 Task: Create a rule when a start date in next month is set on a date.
Action: Mouse pressed left at (569, 468)
Screenshot: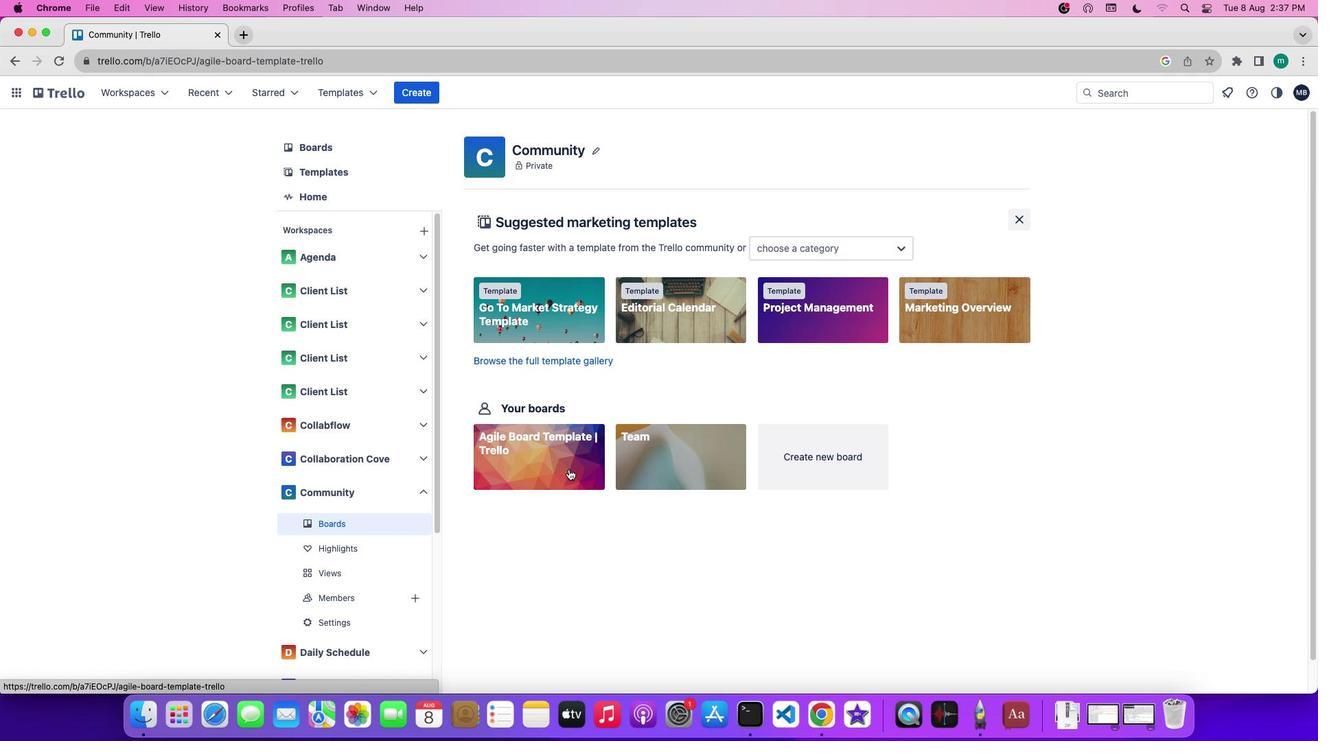 
Action: Mouse moved to (1201, 313)
Screenshot: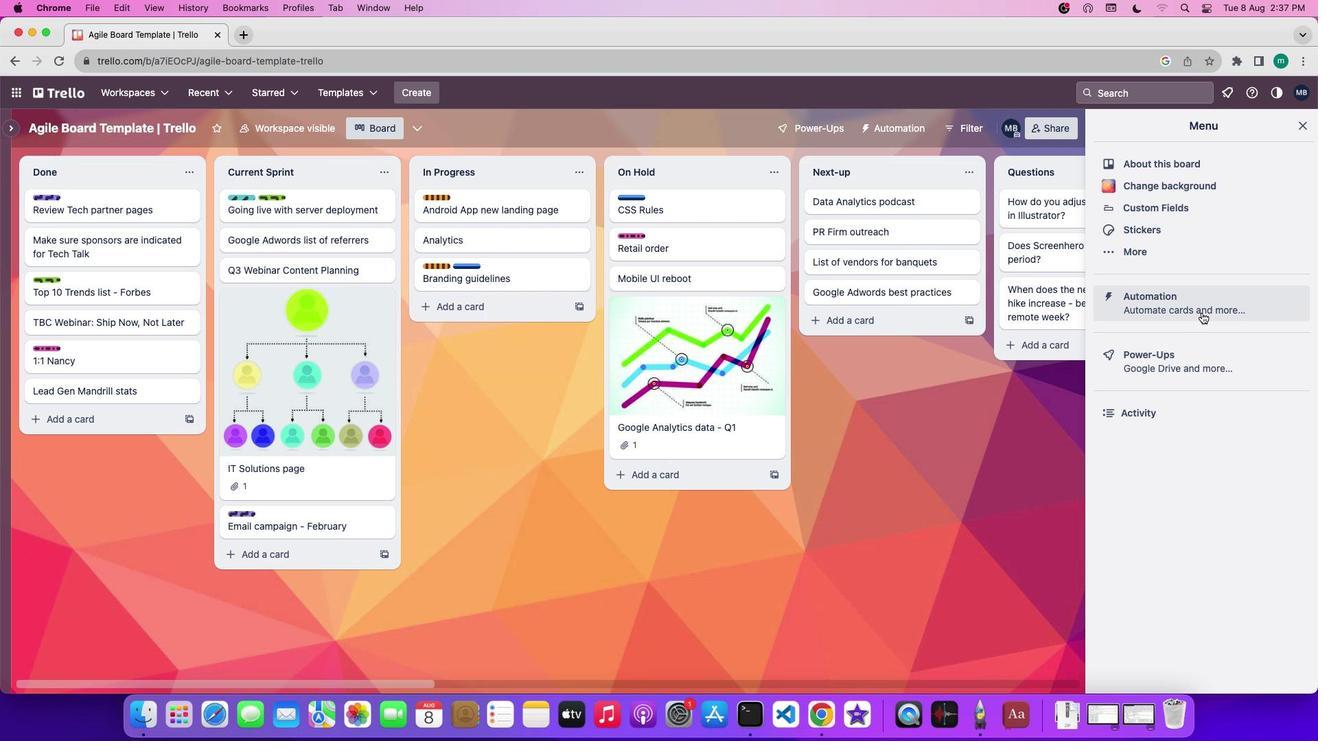 
Action: Mouse pressed left at (1201, 313)
Screenshot: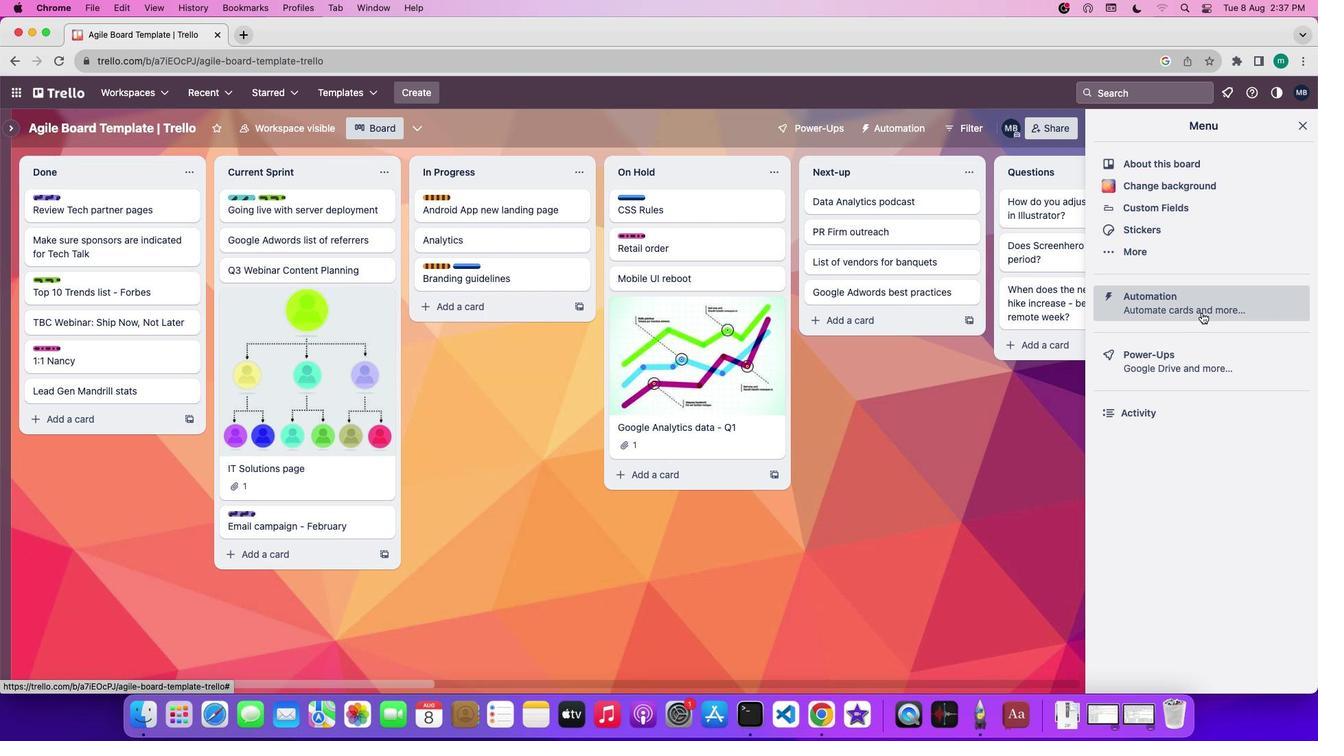 
Action: Mouse moved to (52, 252)
Screenshot: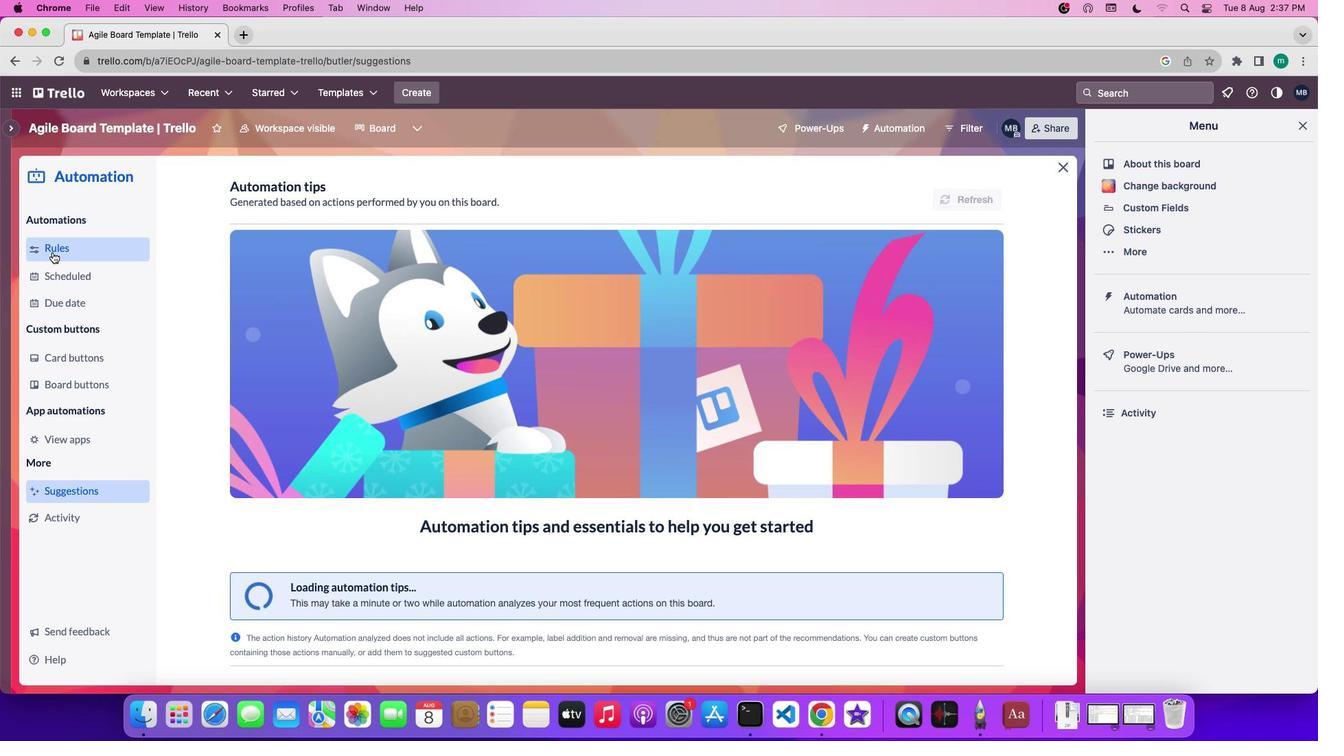 
Action: Mouse pressed left at (52, 252)
Screenshot: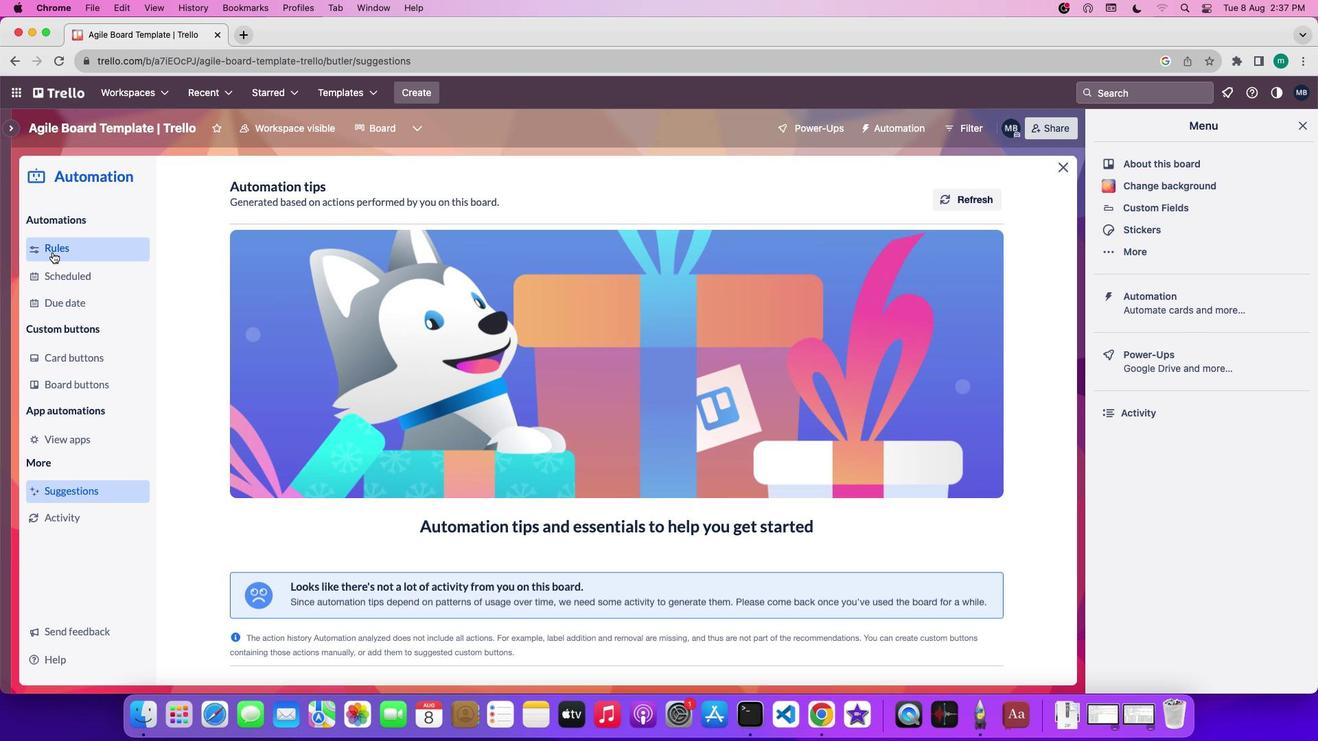 
Action: Mouse moved to (880, 197)
Screenshot: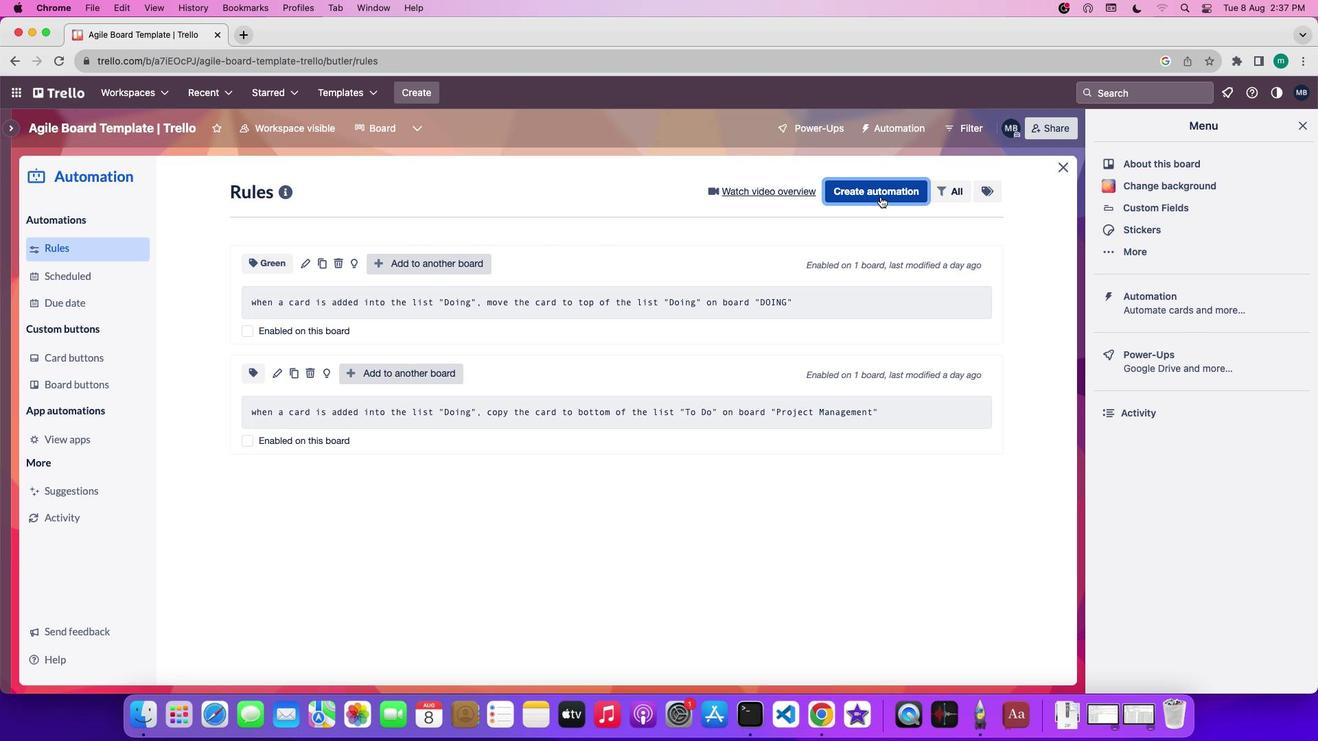 
Action: Mouse pressed left at (880, 197)
Screenshot: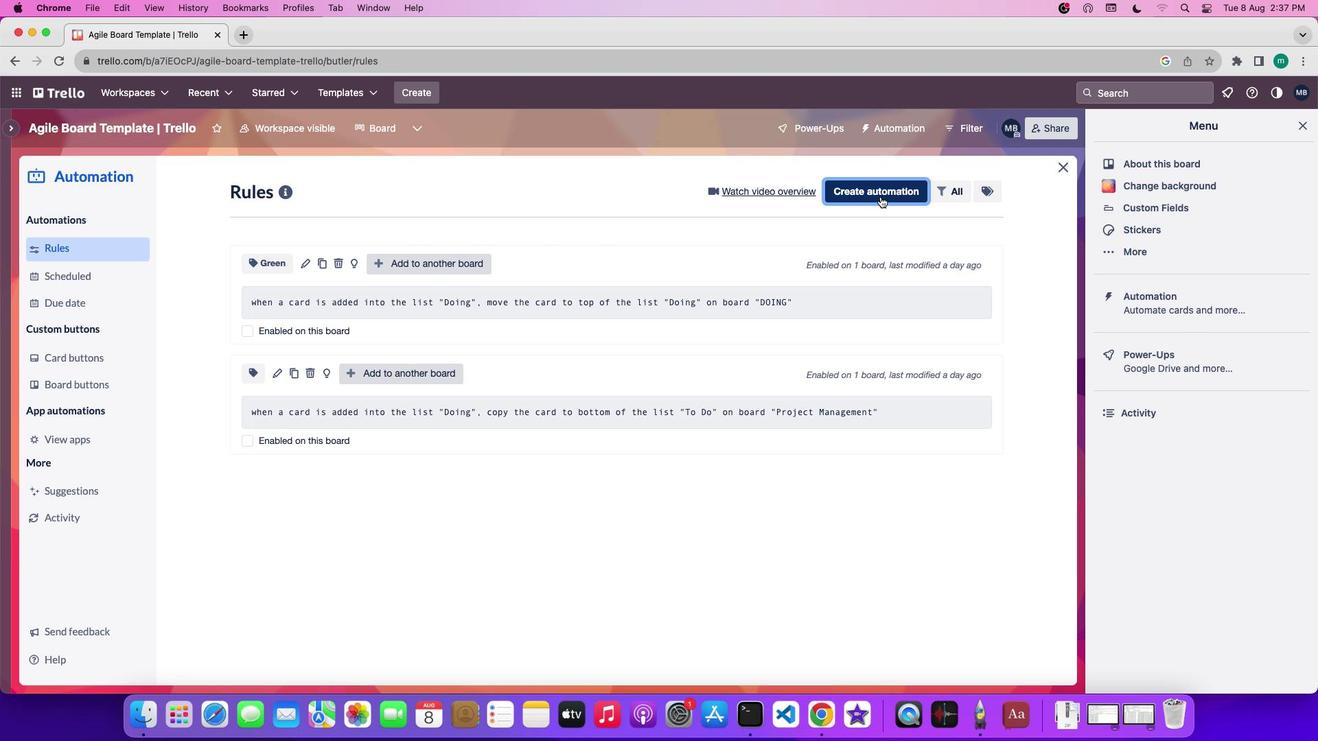 
Action: Mouse moved to (488, 412)
Screenshot: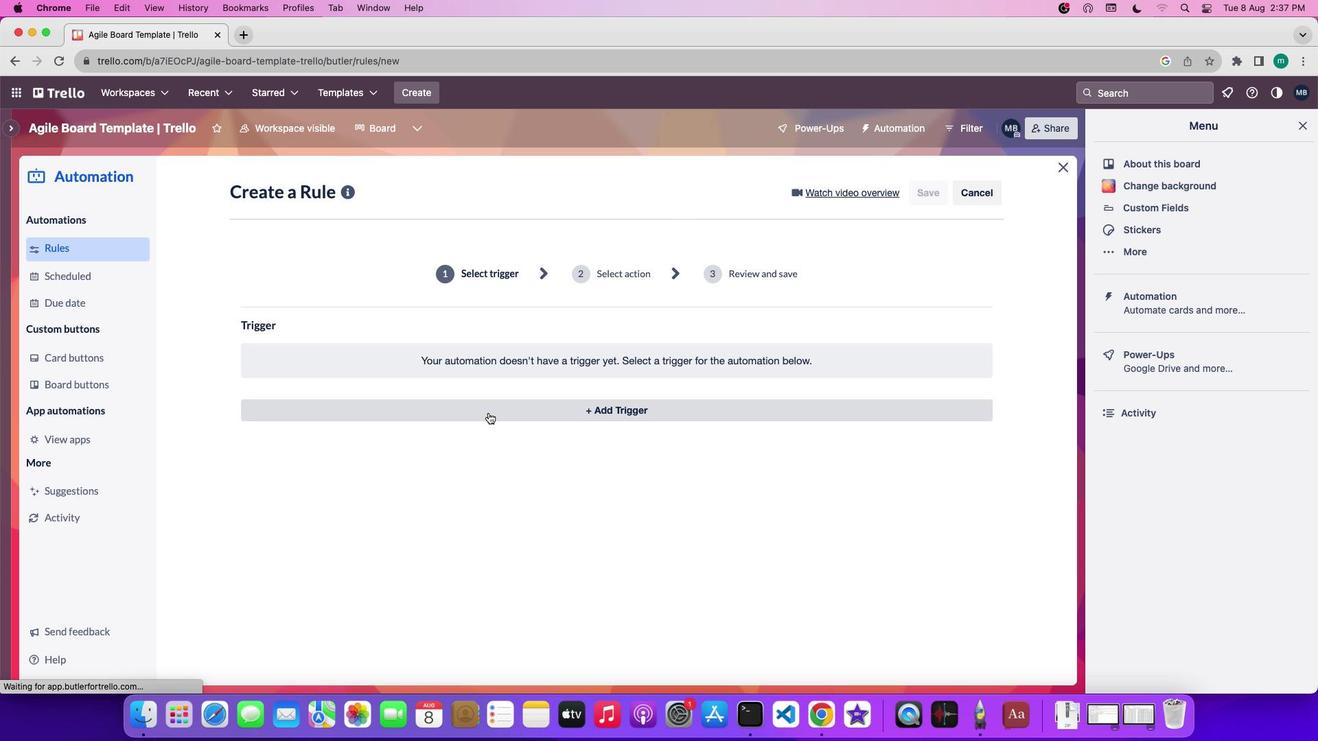 
Action: Mouse pressed left at (488, 412)
Screenshot: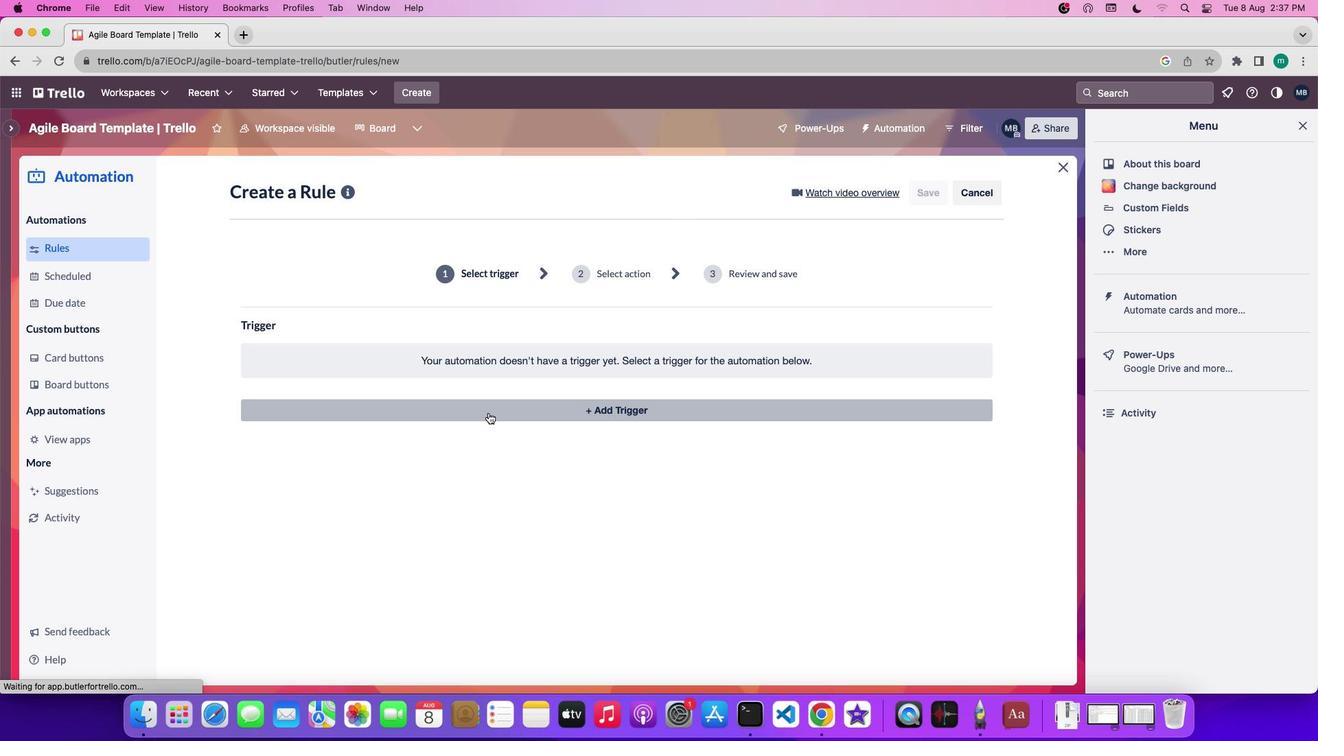 
Action: Mouse moved to (394, 462)
Screenshot: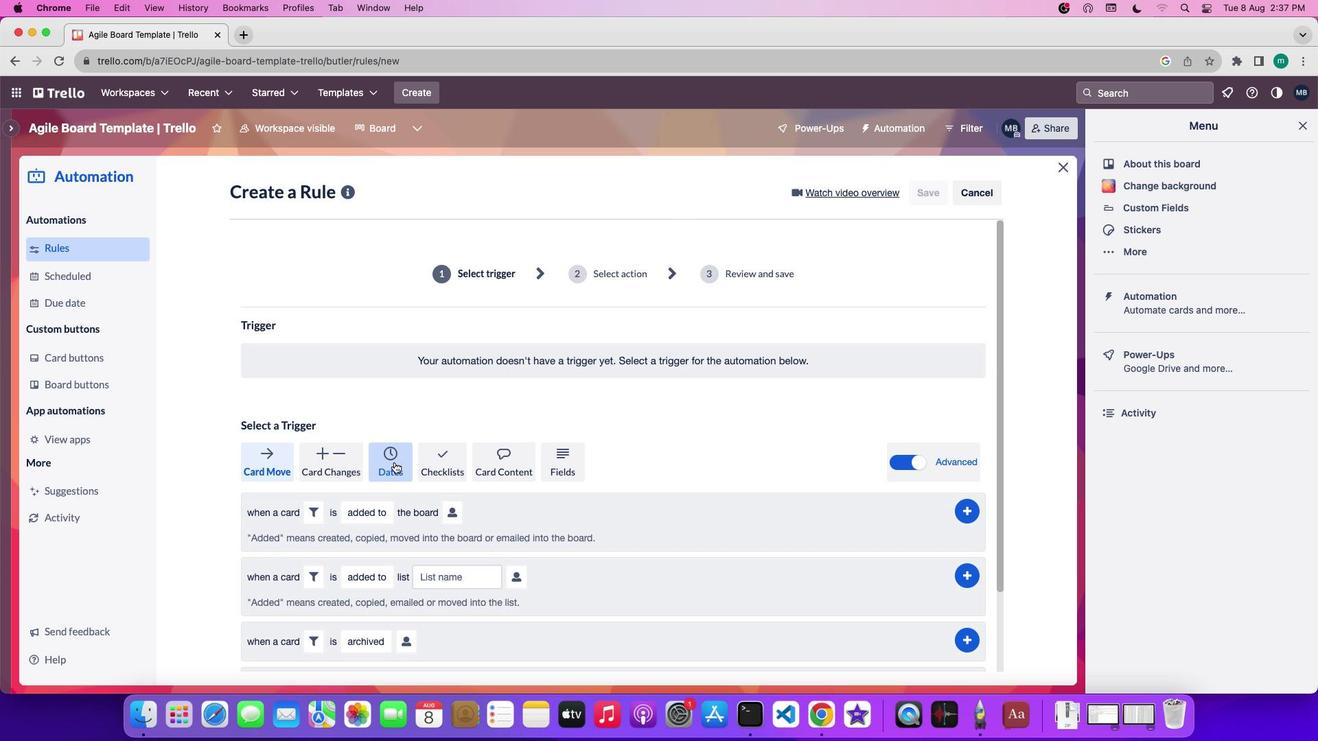 
Action: Mouse pressed left at (394, 462)
Screenshot: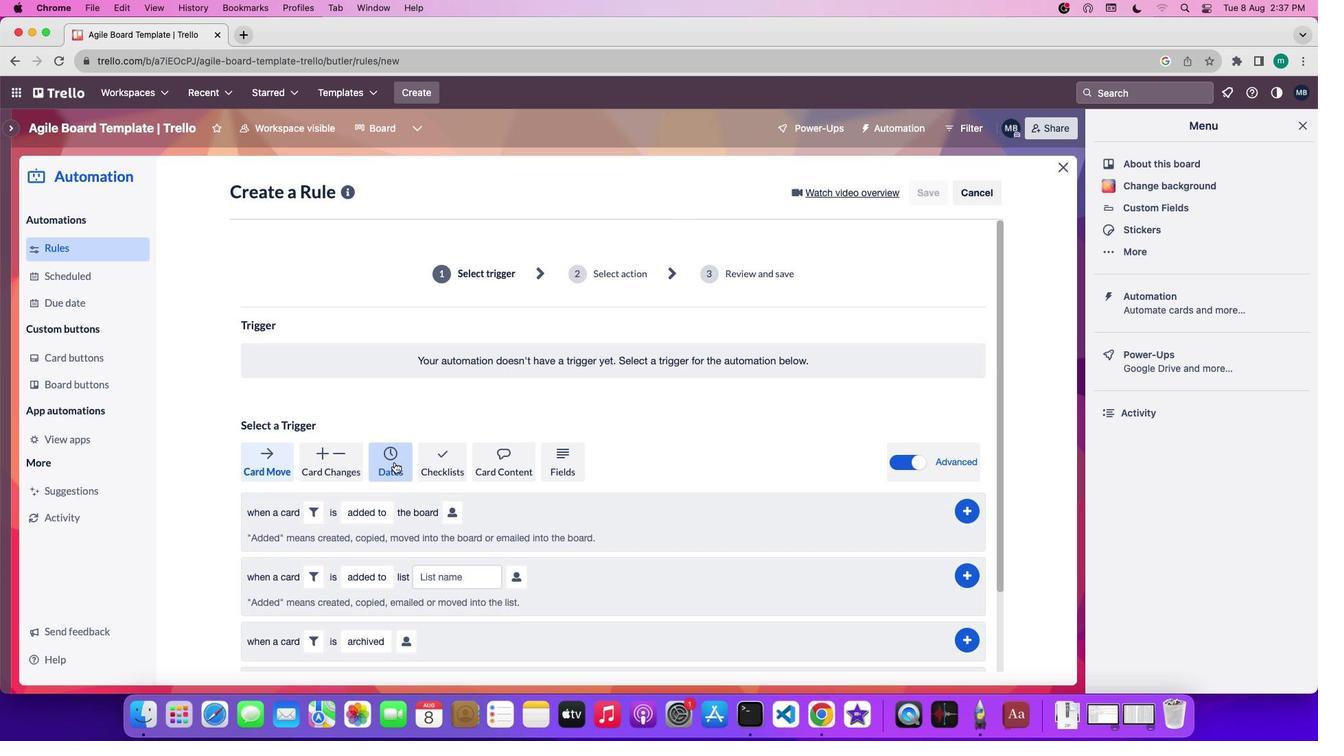 
Action: Mouse moved to (300, 514)
Screenshot: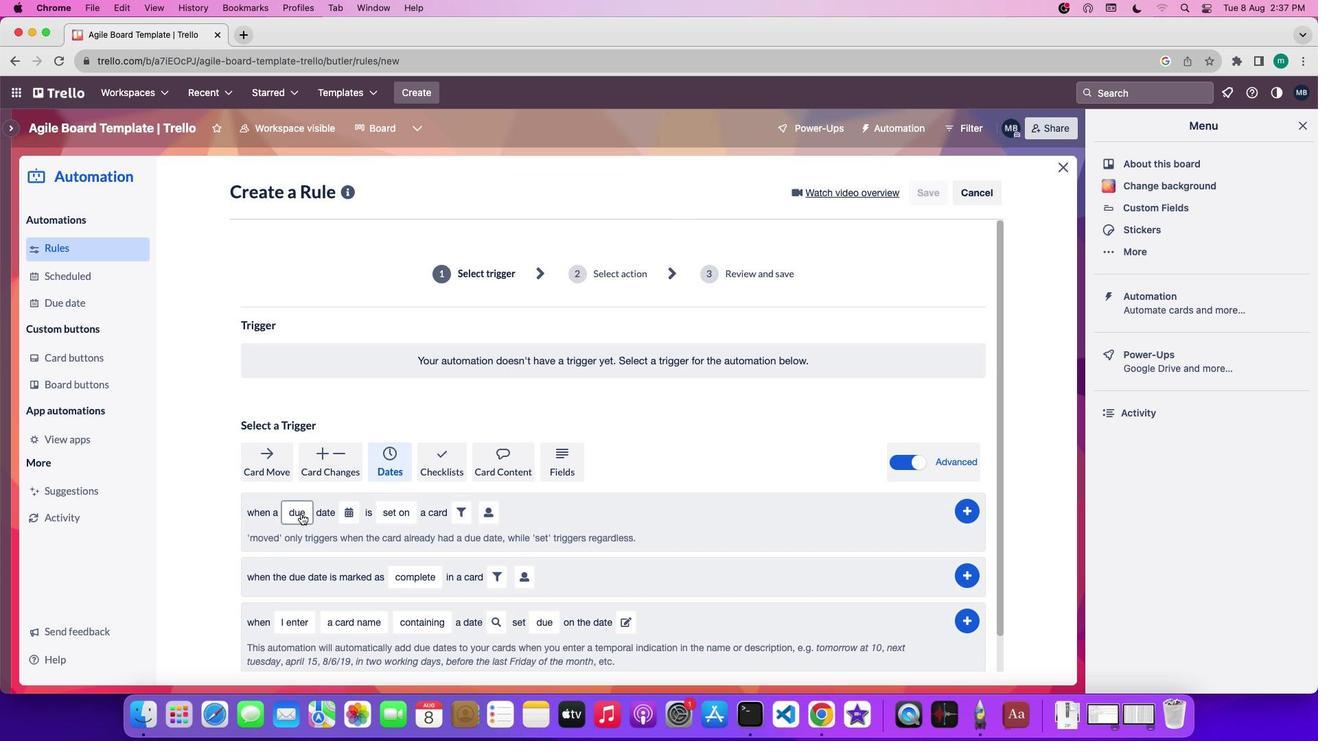 
Action: Mouse pressed left at (300, 514)
Screenshot: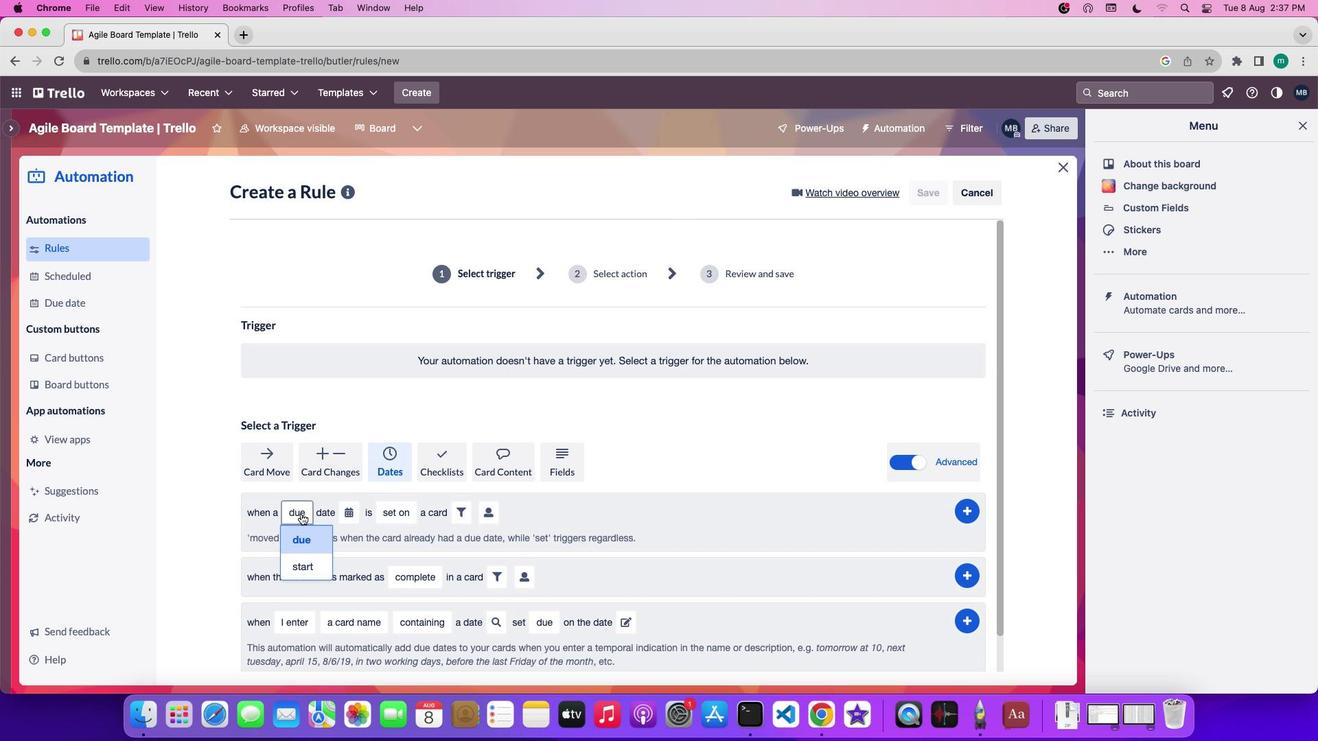 
Action: Mouse moved to (312, 567)
Screenshot: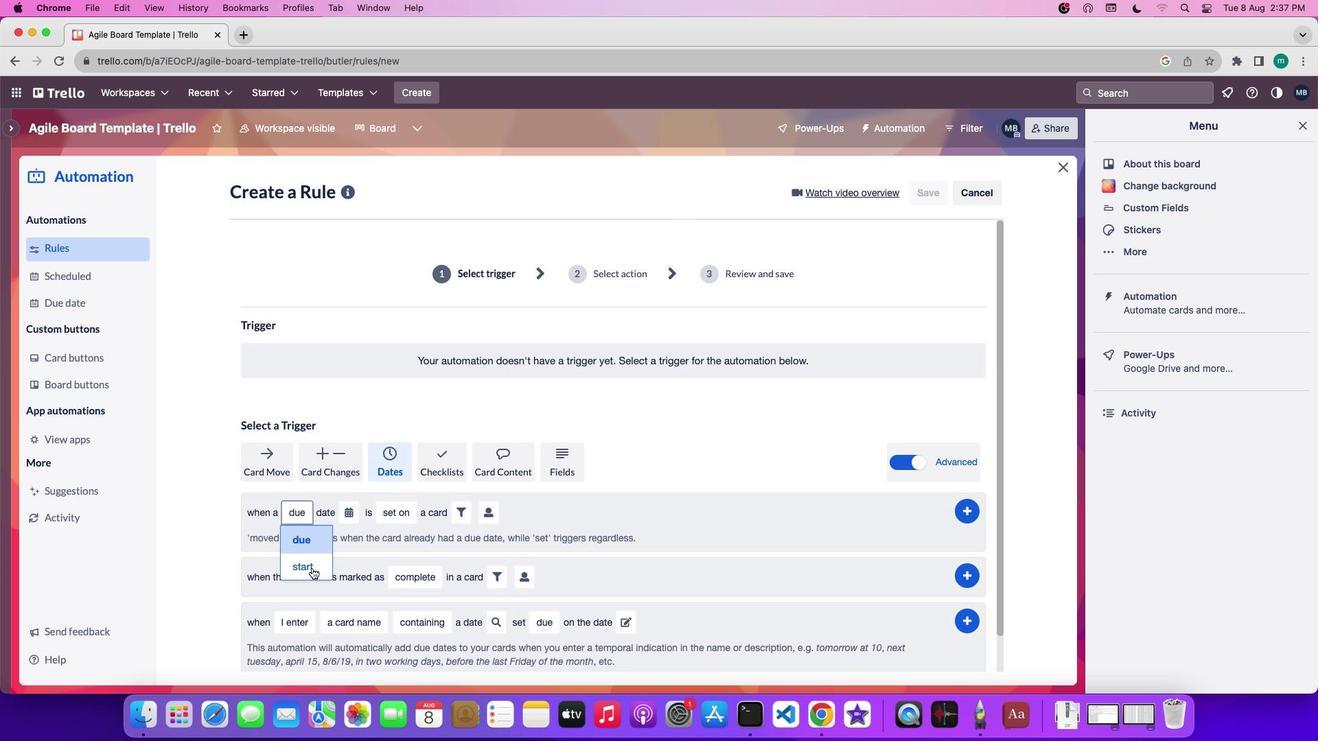
Action: Mouse pressed left at (312, 567)
Screenshot: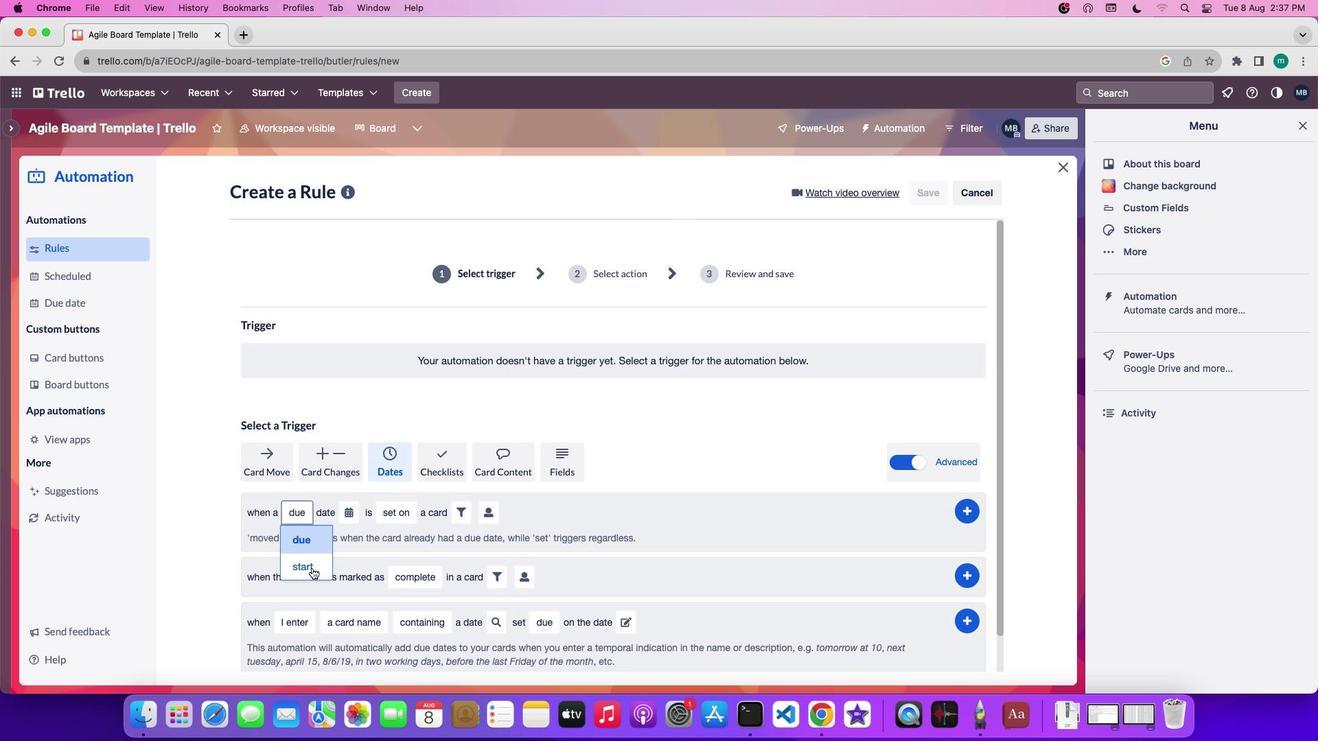 
Action: Mouse moved to (350, 516)
Screenshot: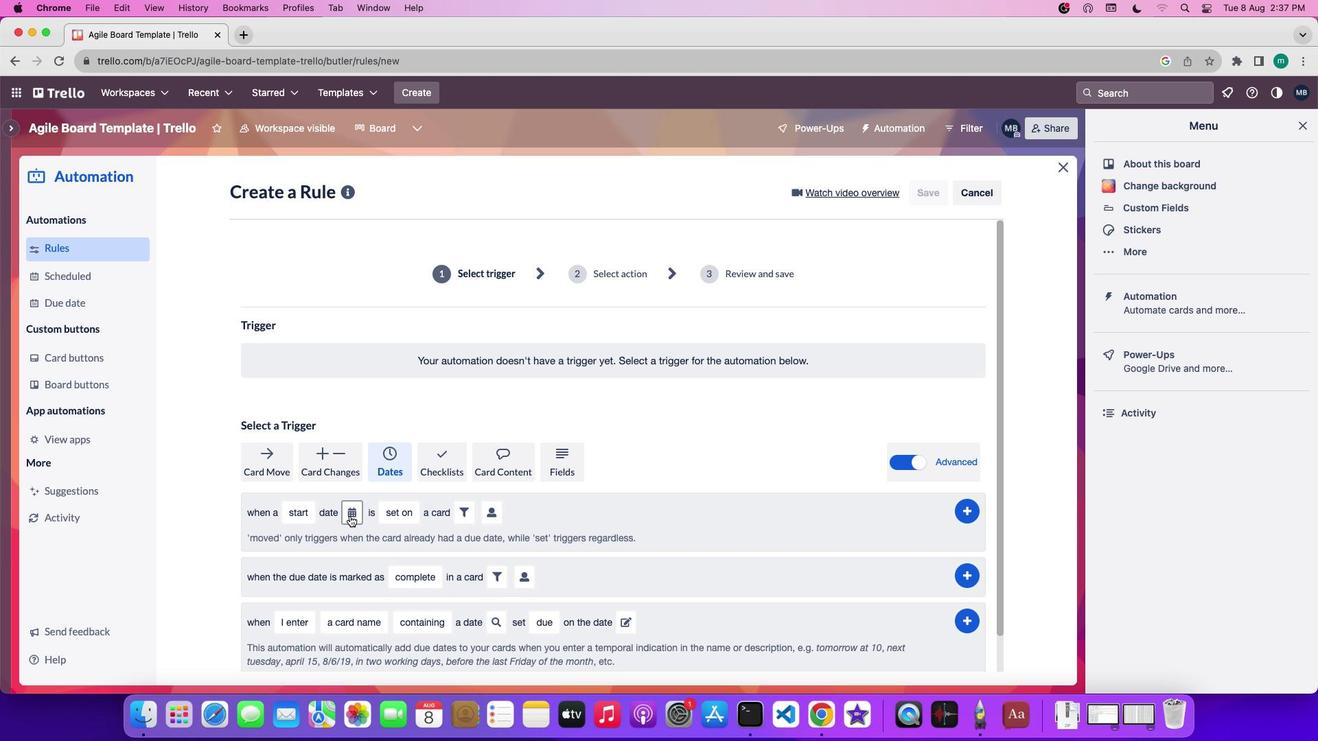
Action: Mouse pressed left at (350, 516)
Screenshot: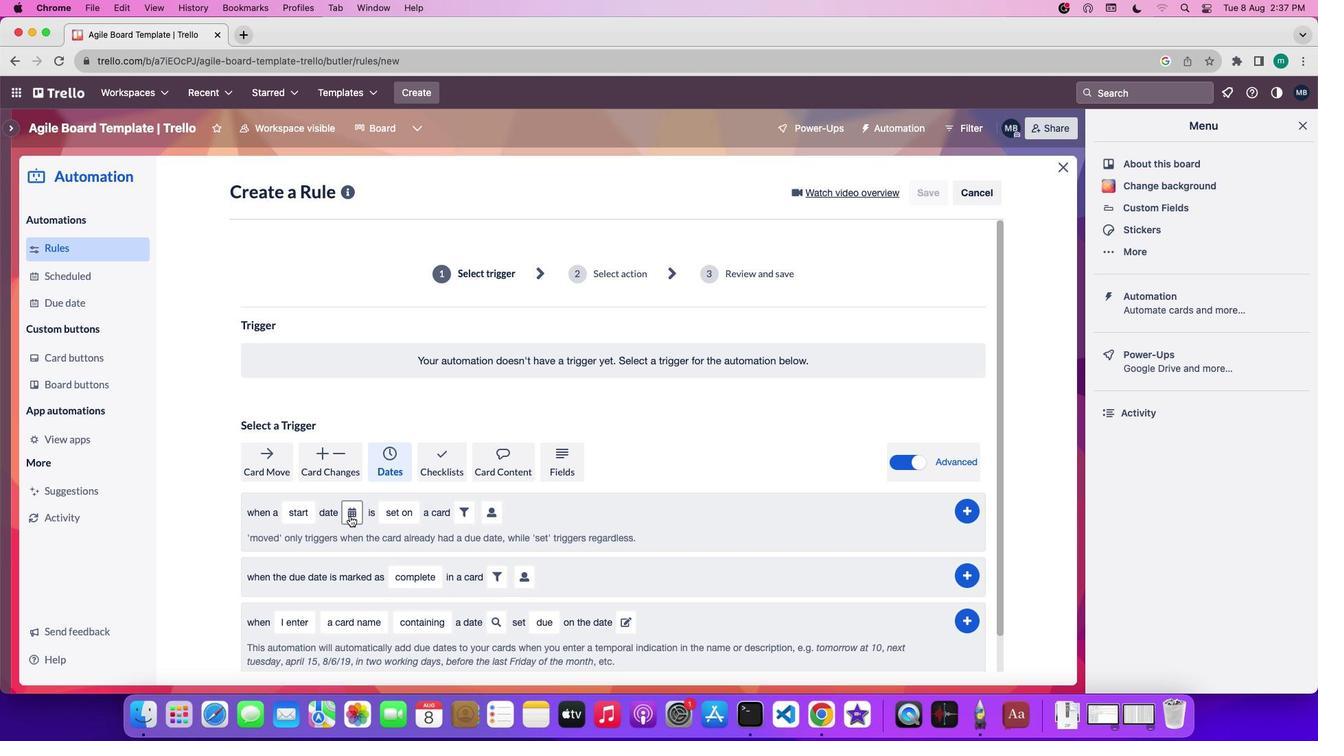
Action: Mouse moved to (365, 562)
Screenshot: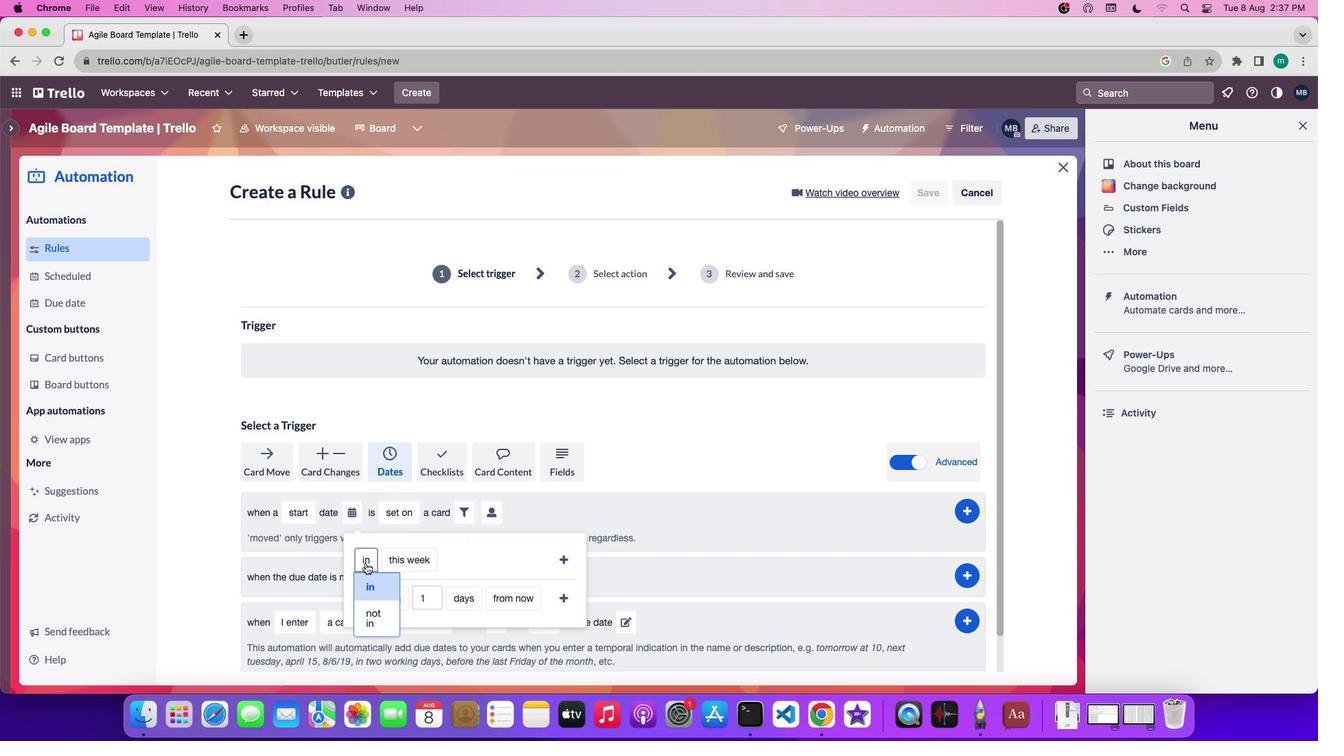 
Action: Mouse pressed left at (365, 562)
Screenshot: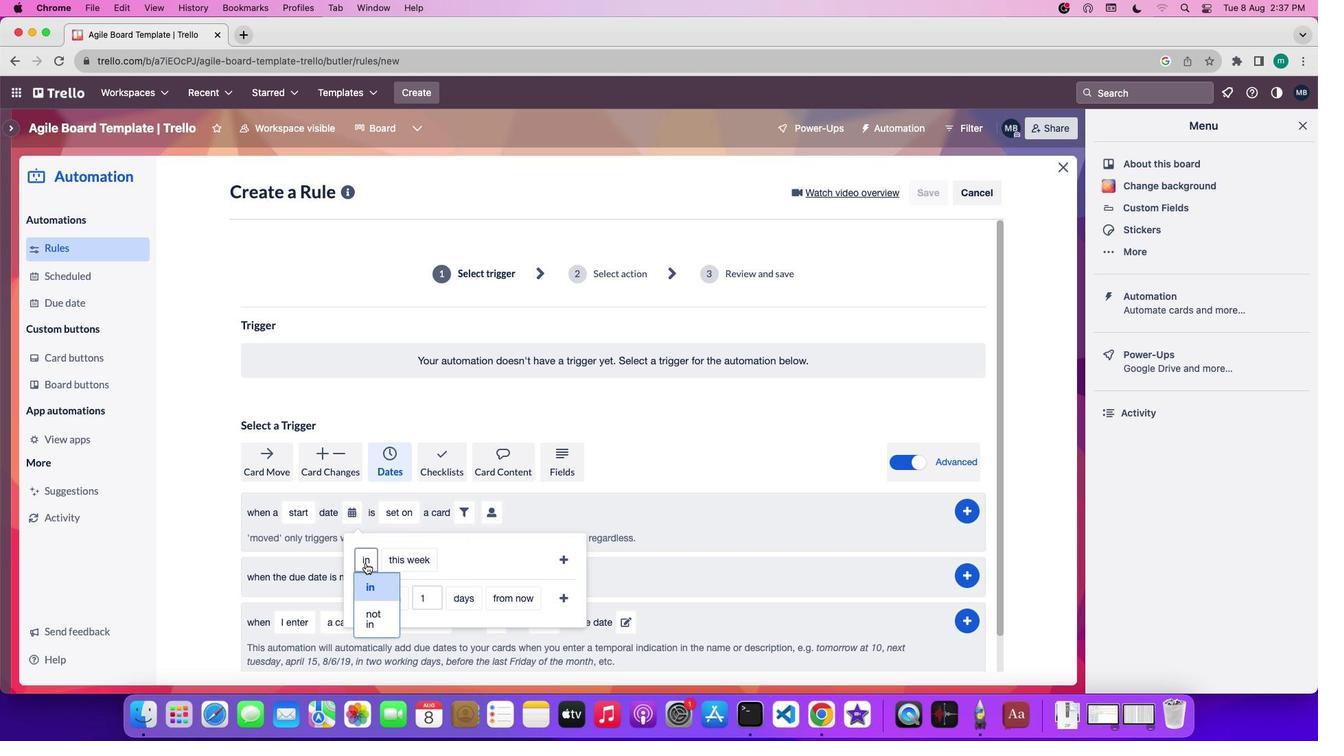 
Action: Mouse moved to (367, 584)
Screenshot: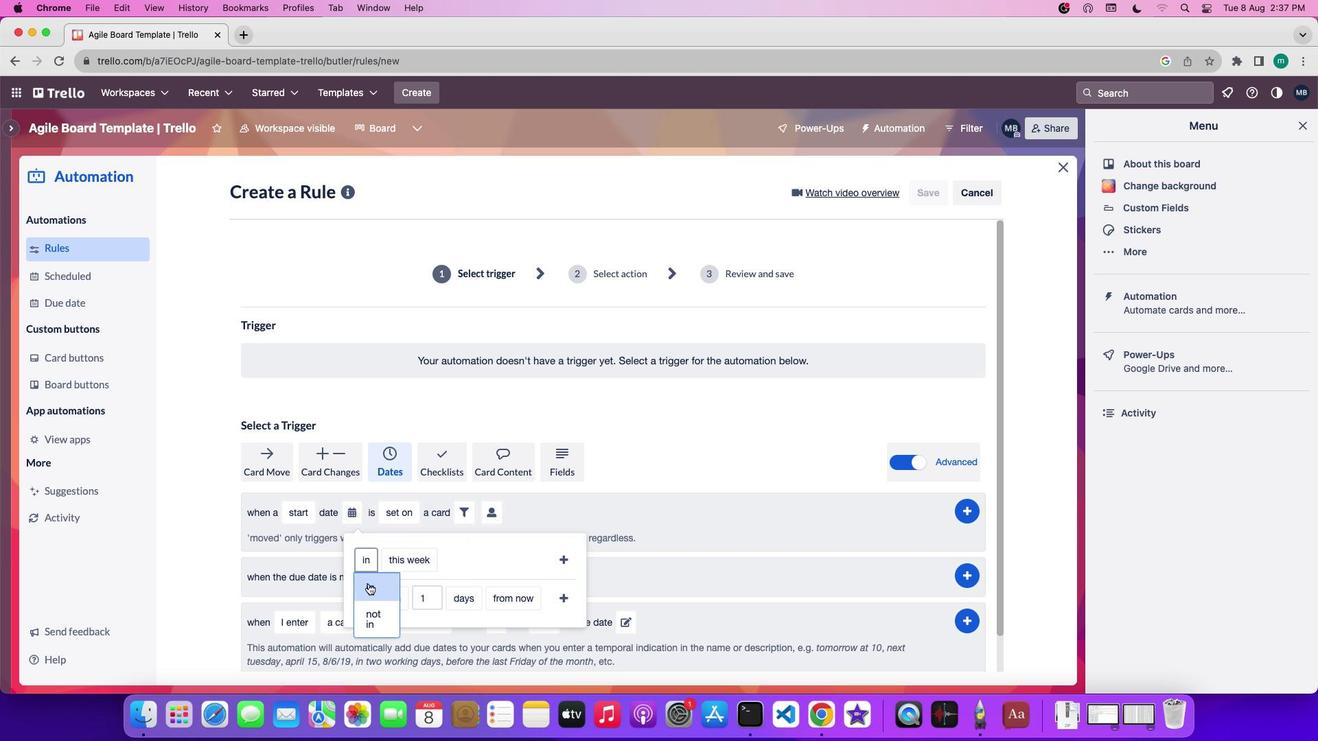 
Action: Mouse pressed left at (367, 584)
Screenshot: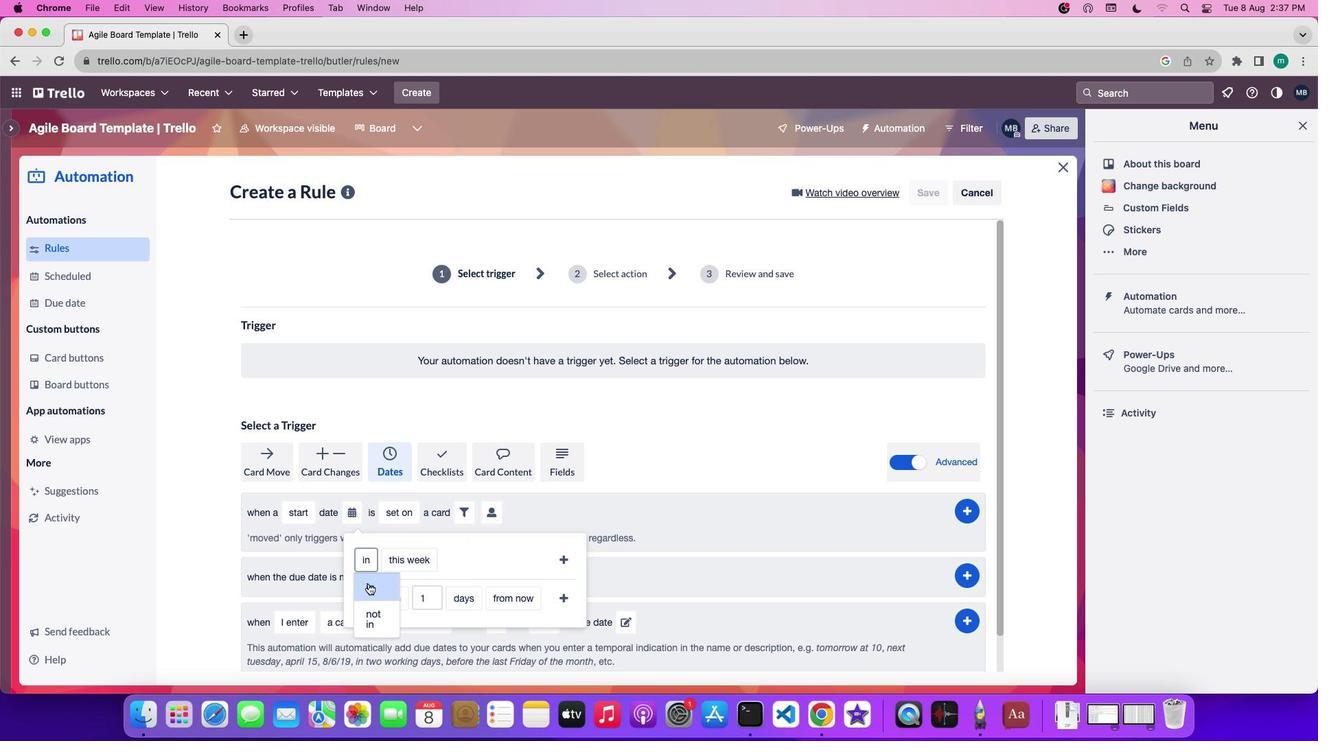 
Action: Mouse moved to (406, 560)
Screenshot: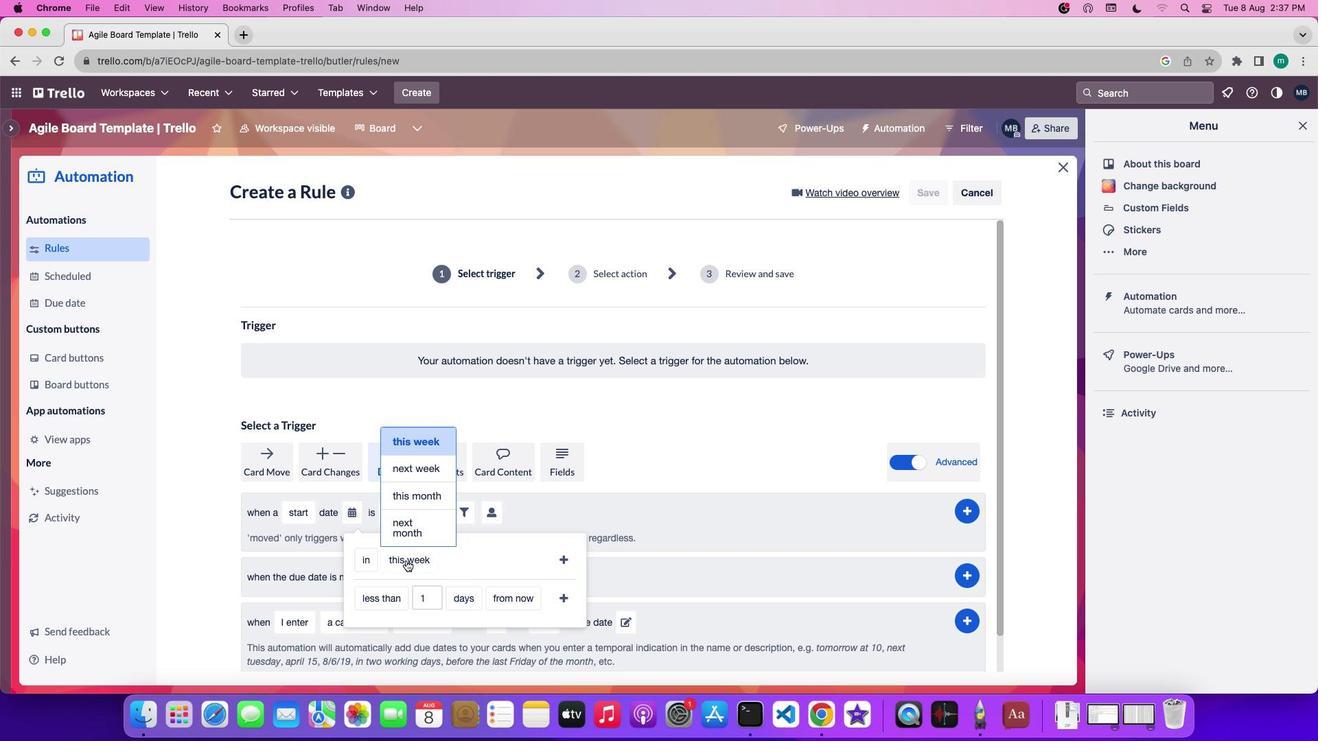 
Action: Mouse pressed left at (406, 560)
Screenshot: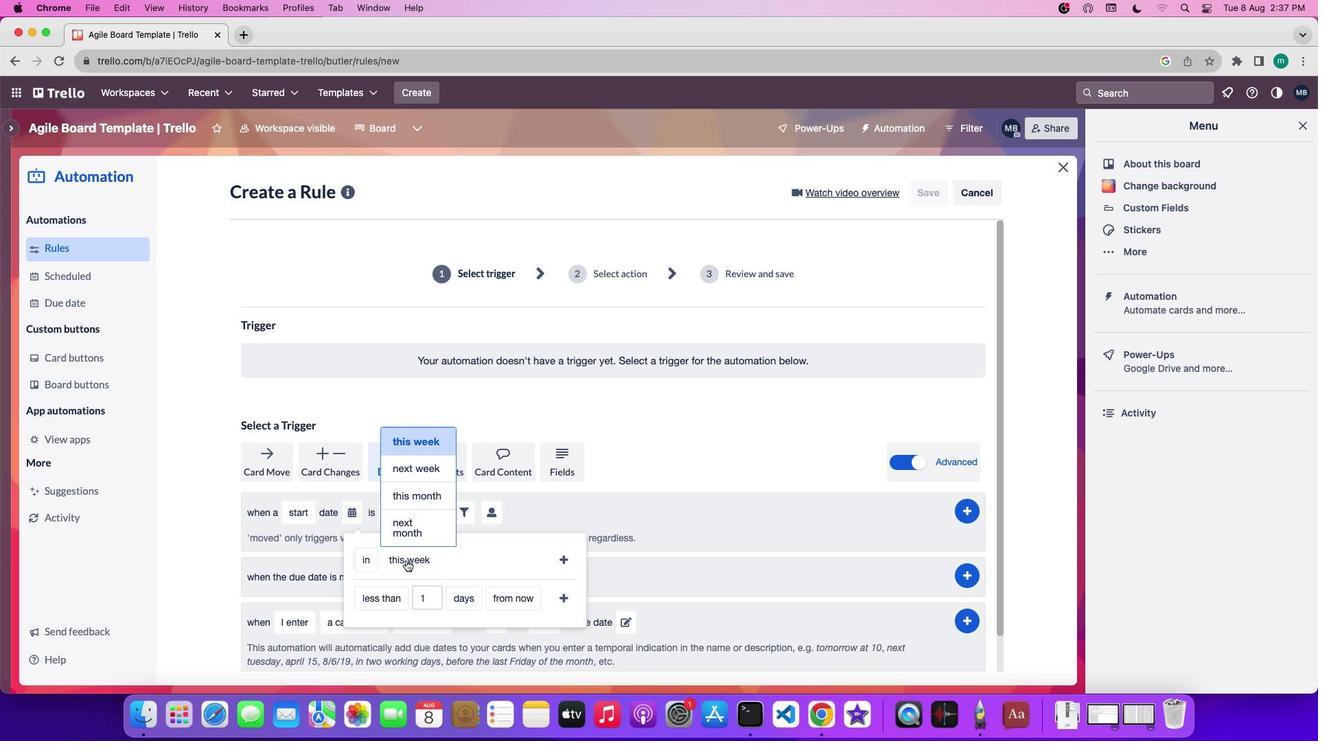 
Action: Mouse moved to (416, 528)
Screenshot: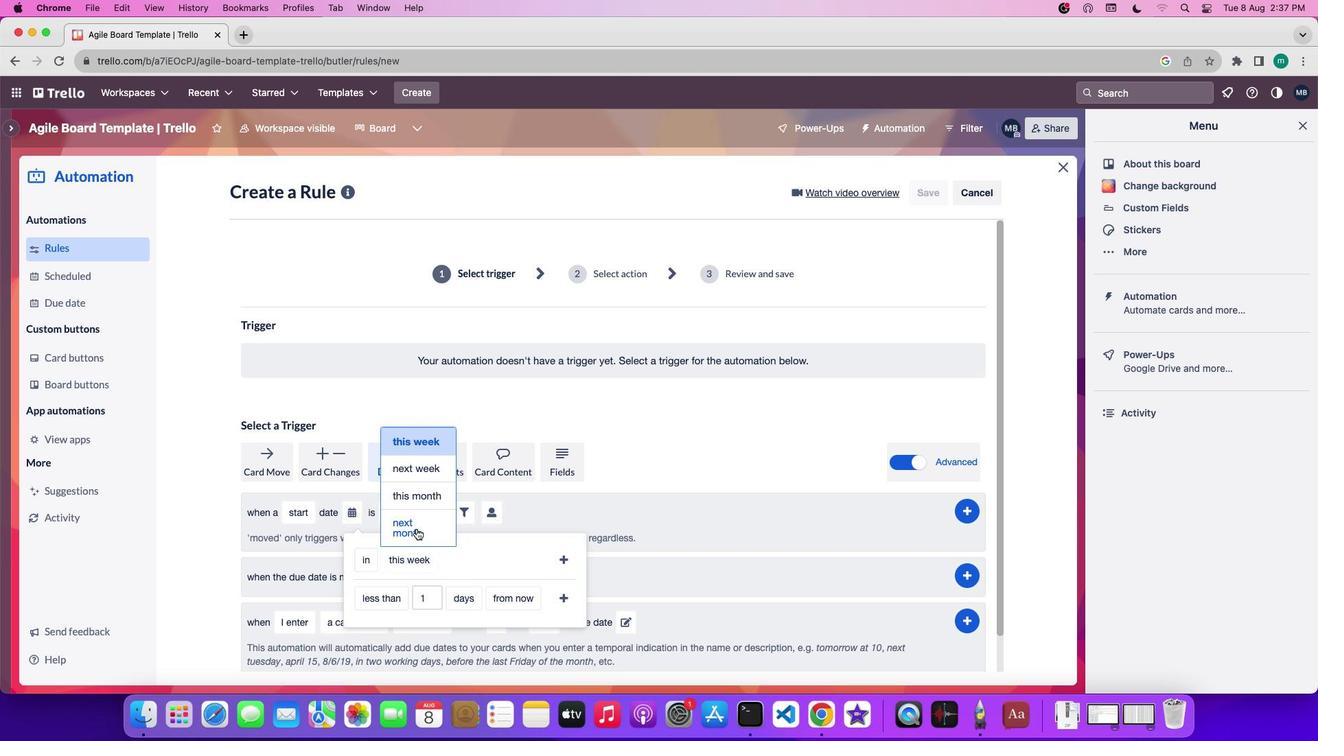 
Action: Mouse pressed left at (416, 528)
Screenshot: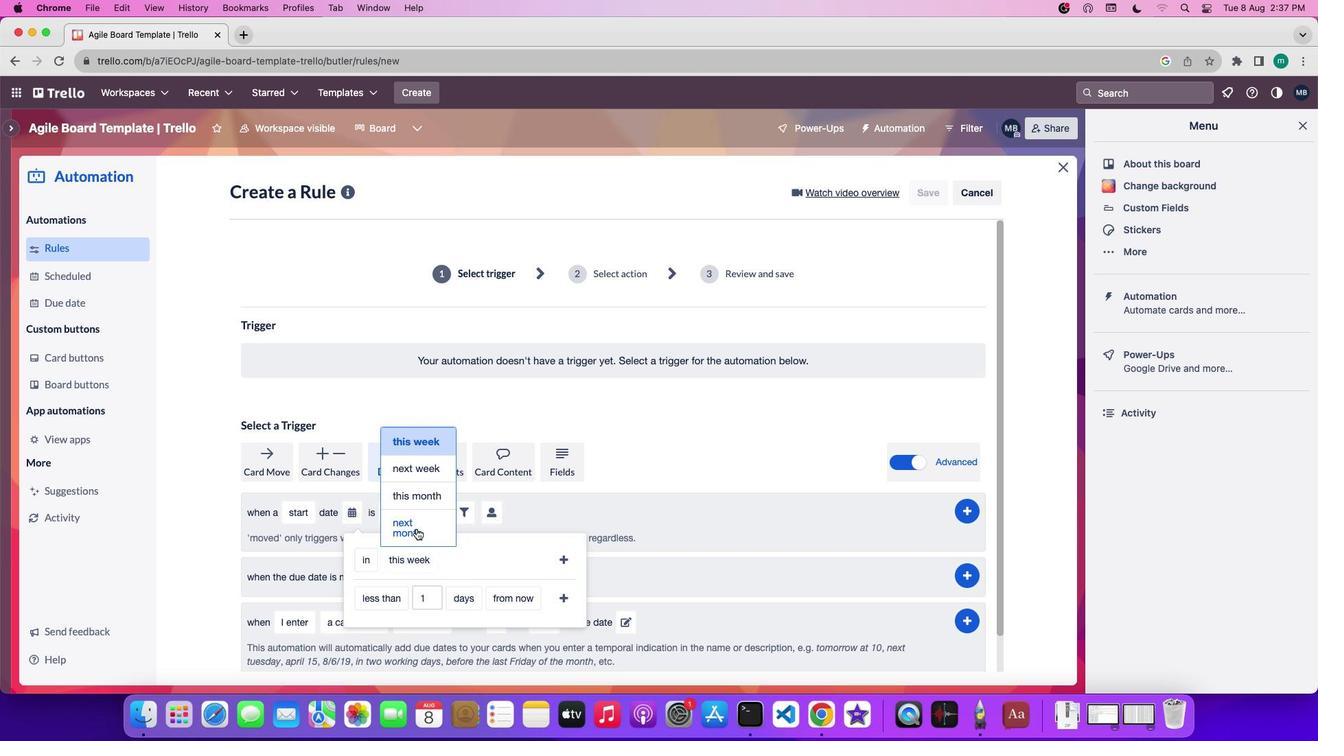 
Action: Mouse moved to (569, 556)
Screenshot: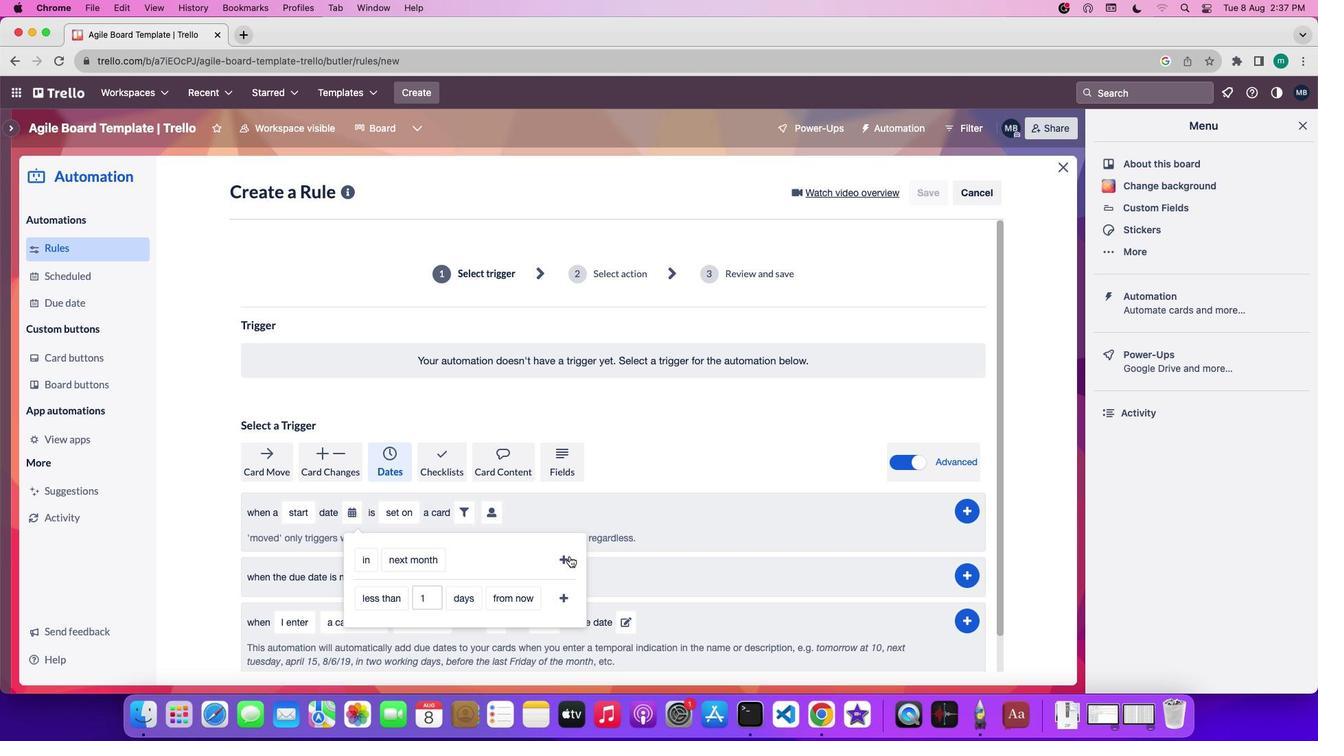 
Action: Mouse pressed left at (569, 556)
Screenshot: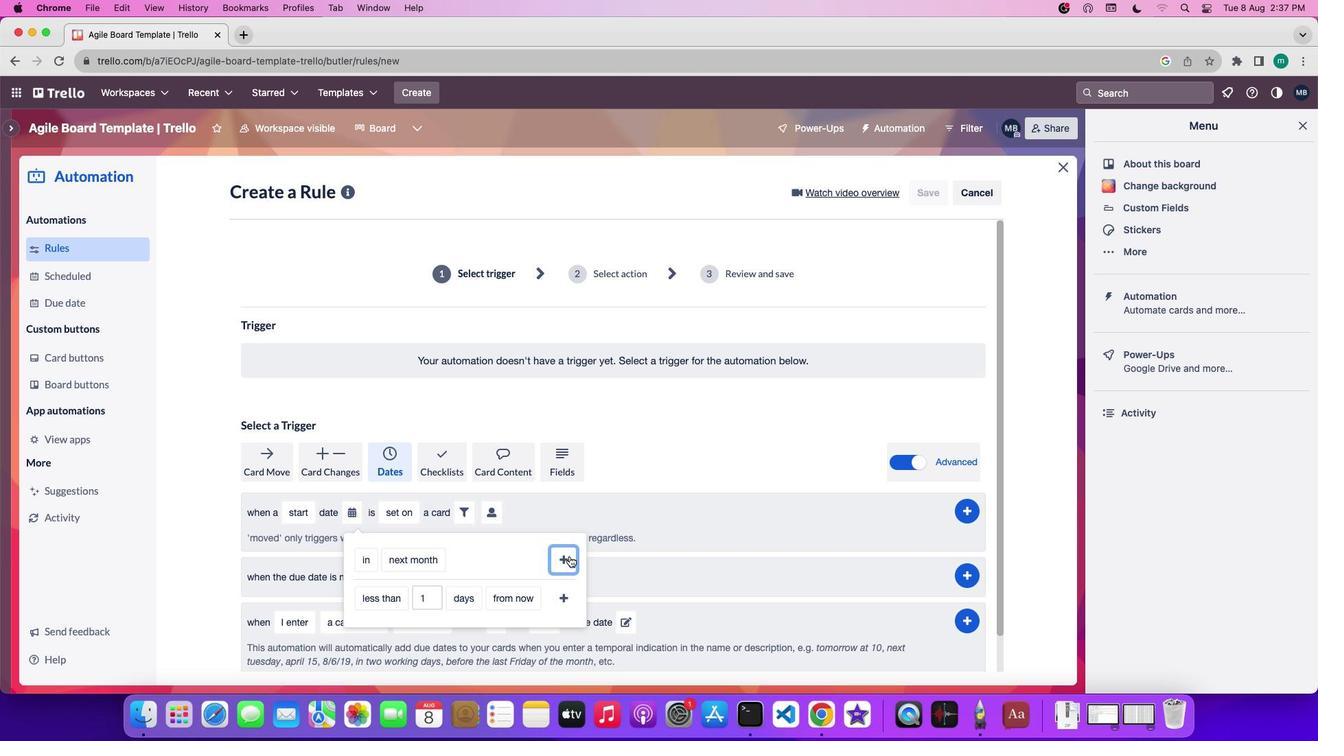 
Action: Mouse moved to (972, 508)
Screenshot: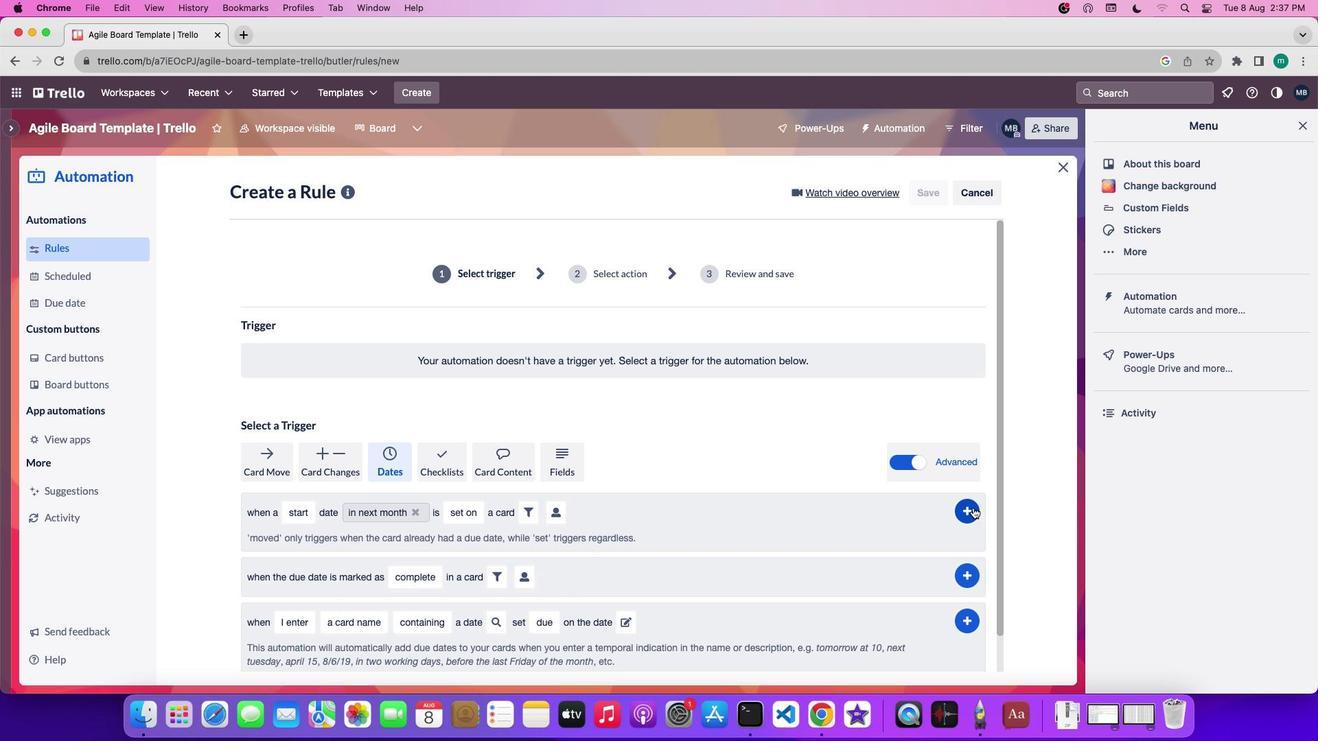 
Action: Mouse pressed left at (972, 508)
Screenshot: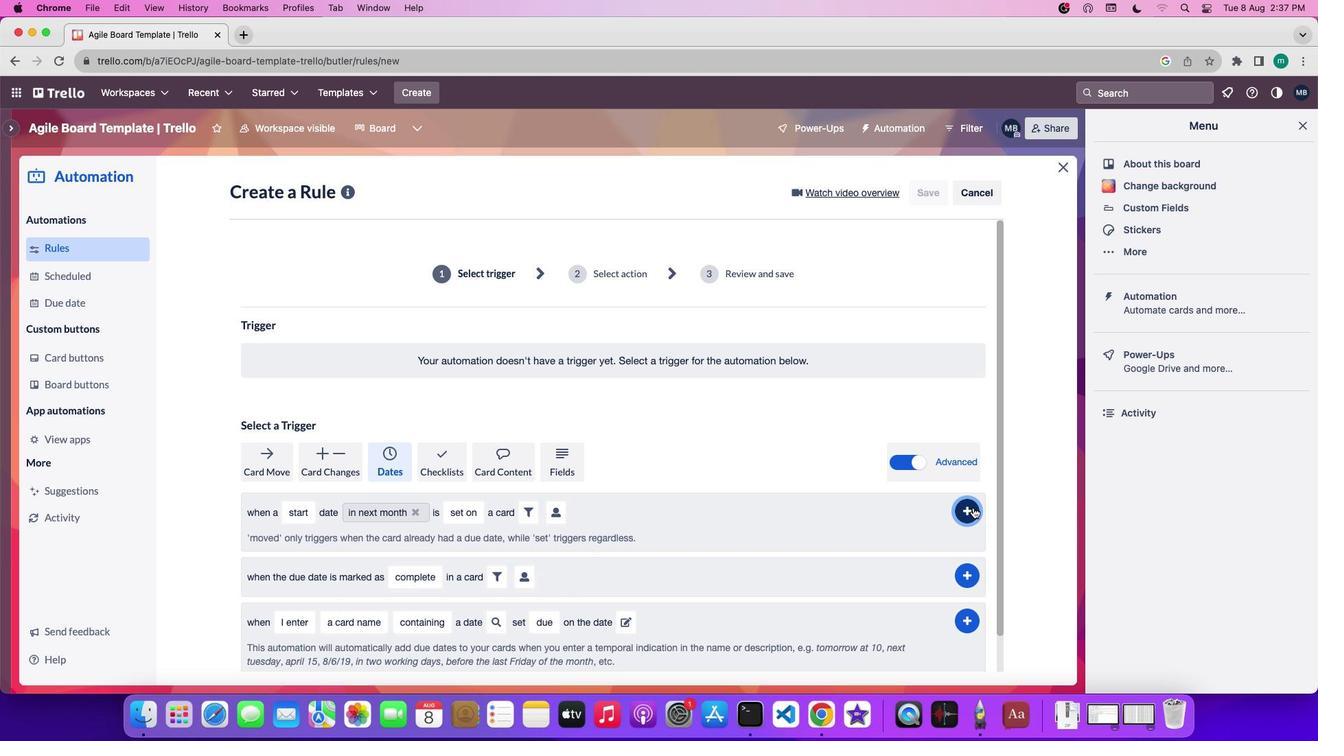 
